 Task: Use the formula "BINOM.INV" in spreadsheet "Project protfolio".
Action: Mouse moved to (749, 110)
Screenshot: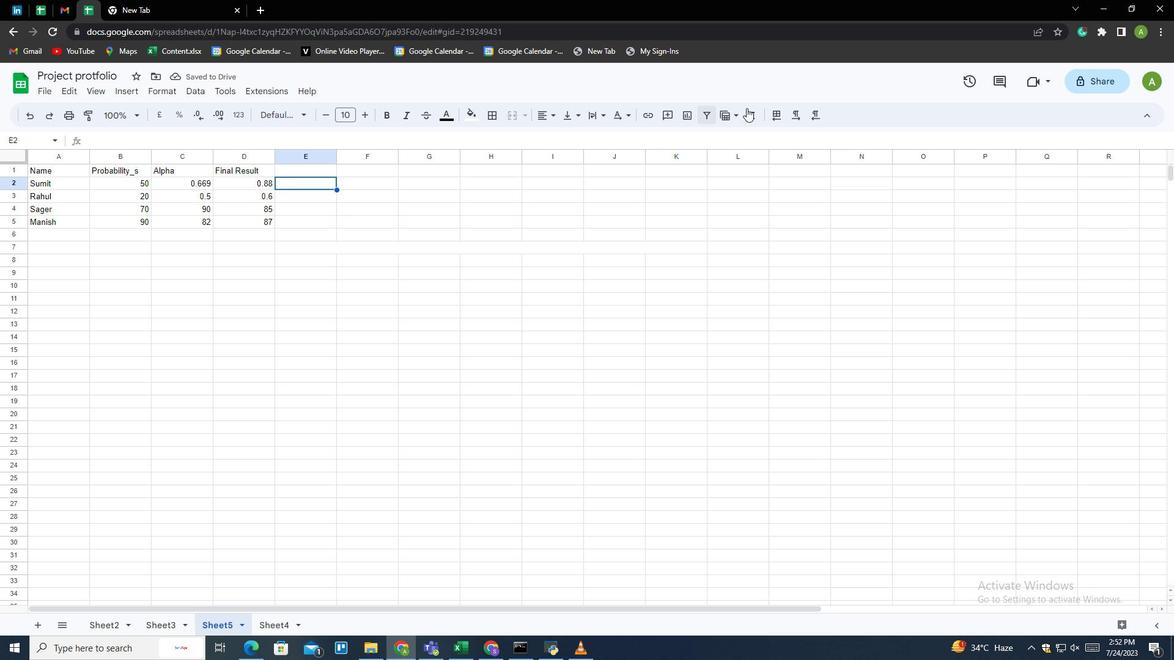 
Action: Mouse pressed left at (749, 110)
Screenshot: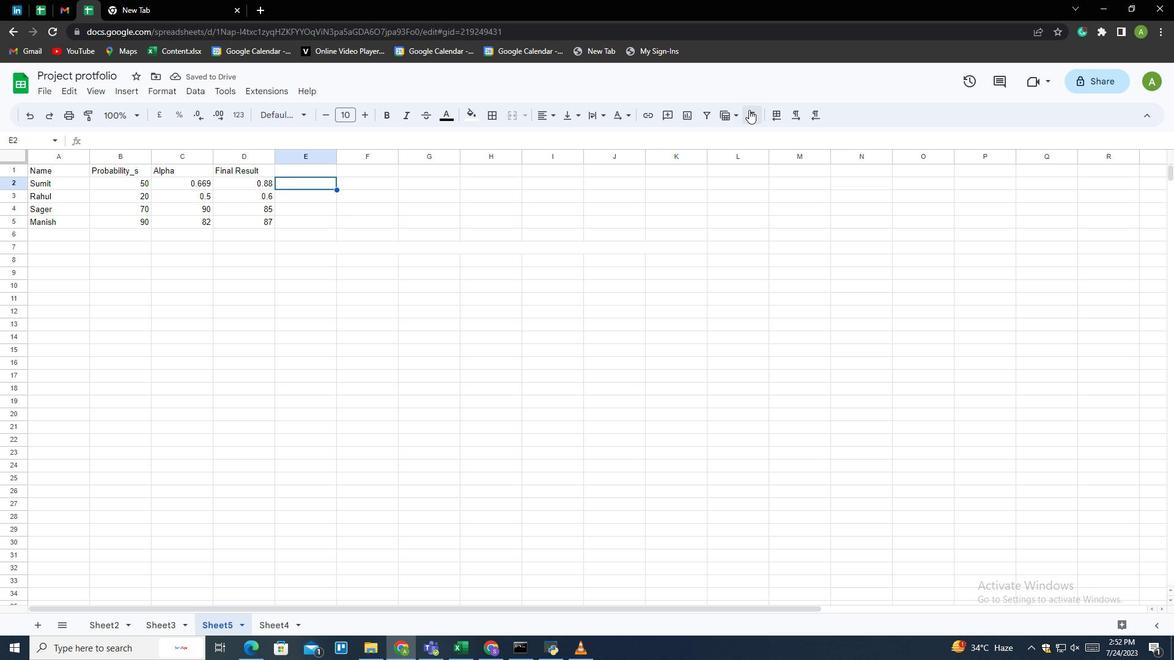 
Action: Mouse moved to (773, 240)
Screenshot: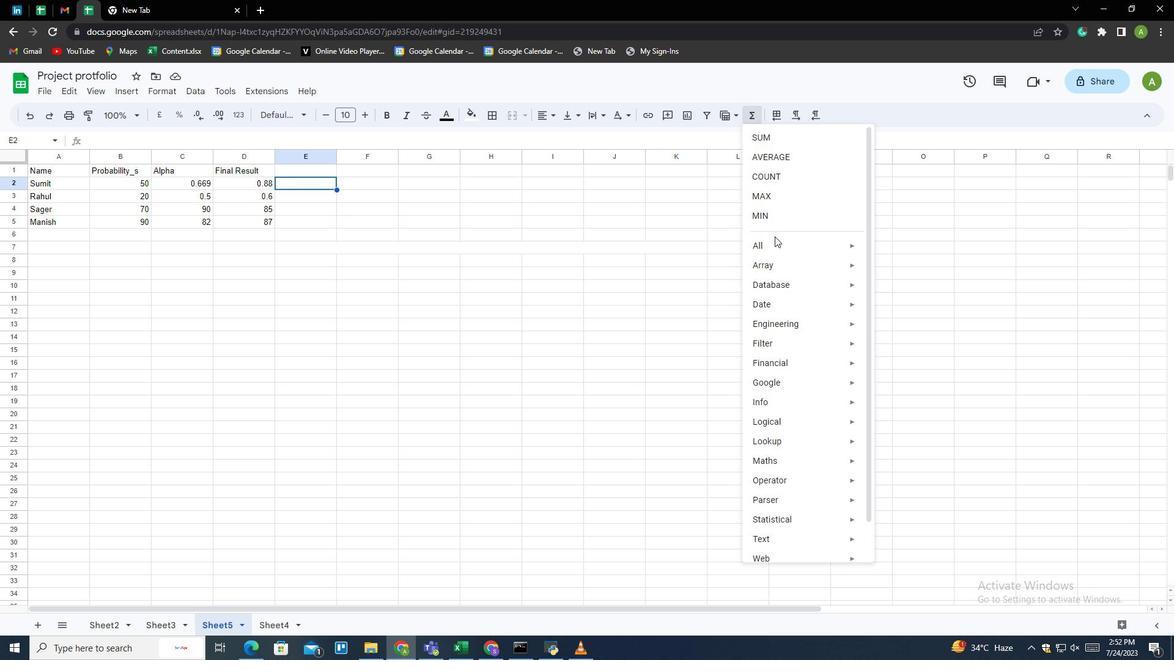 
Action: Mouse pressed left at (773, 240)
Screenshot: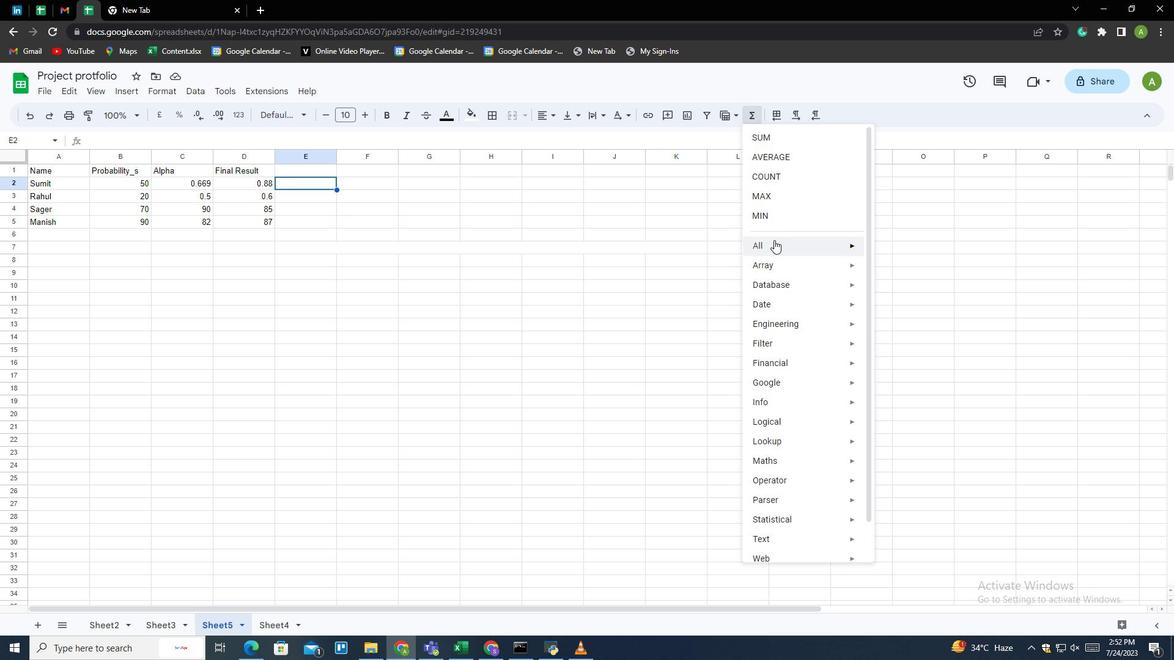 
Action: Mouse moved to (899, 319)
Screenshot: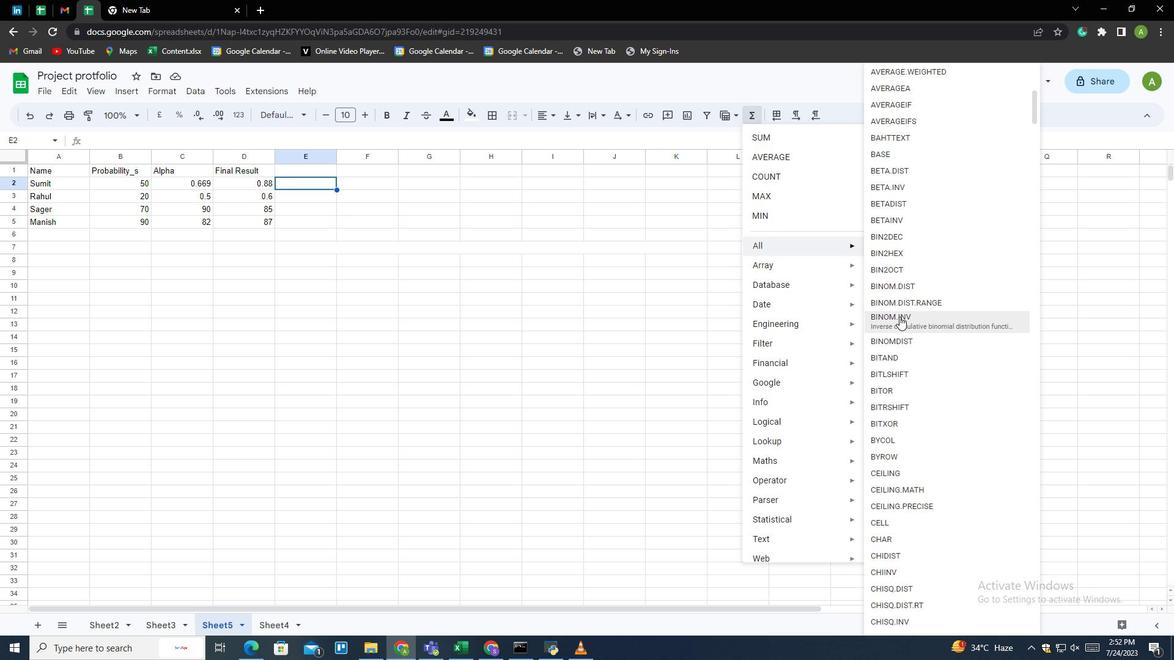 
Action: Mouse pressed left at (899, 319)
Screenshot: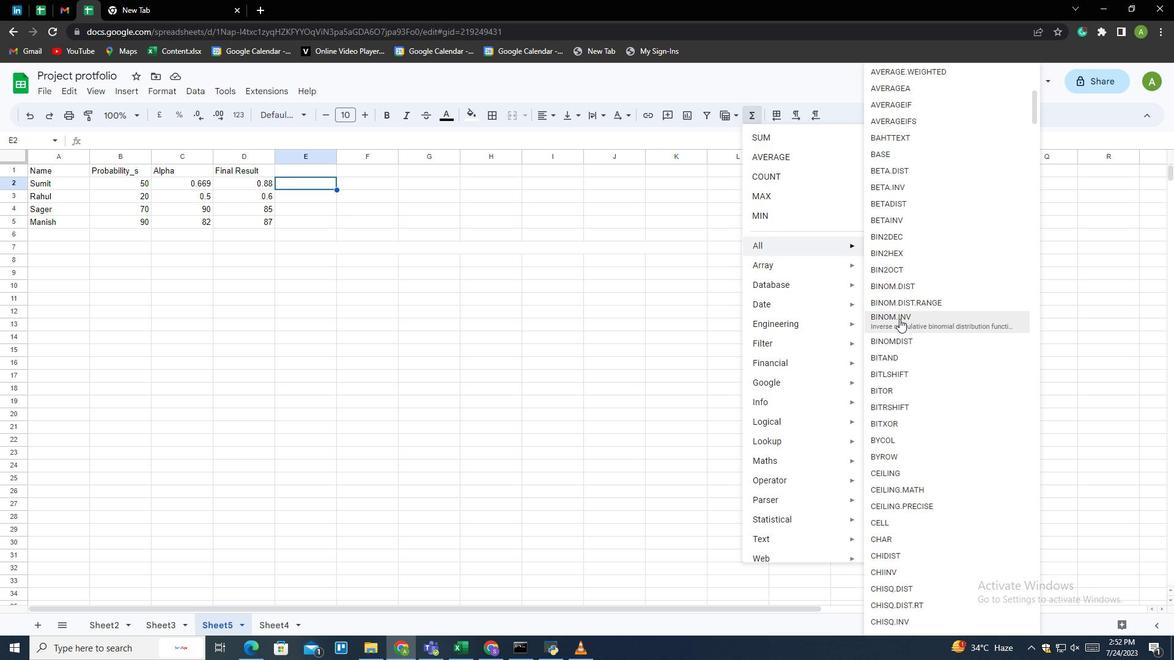 
Action: Mouse moved to (136, 181)
Screenshot: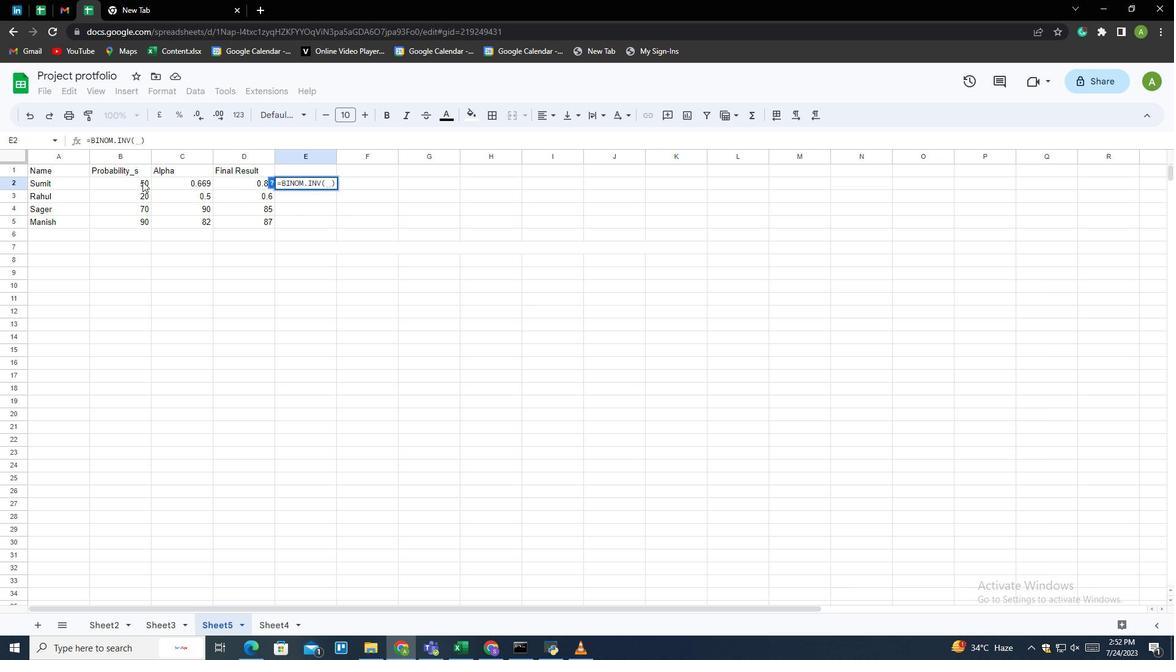 
Action: Mouse pressed left at (136, 181)
Screenshot: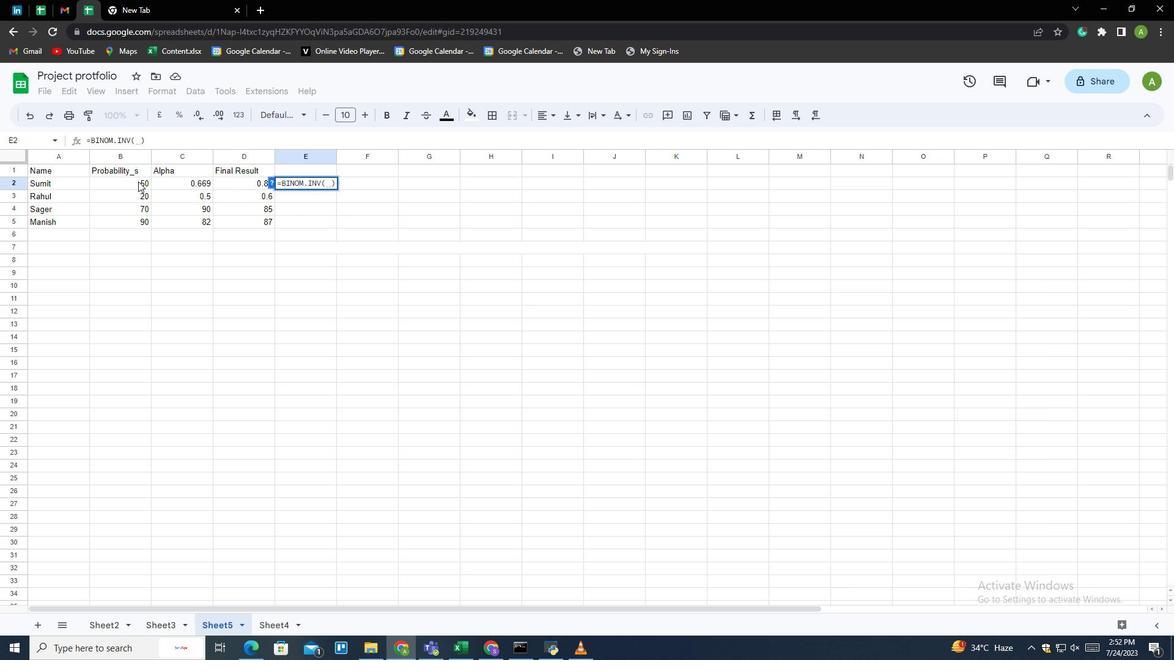 
Action: Mouse moved to (195, 178)
Screenshot: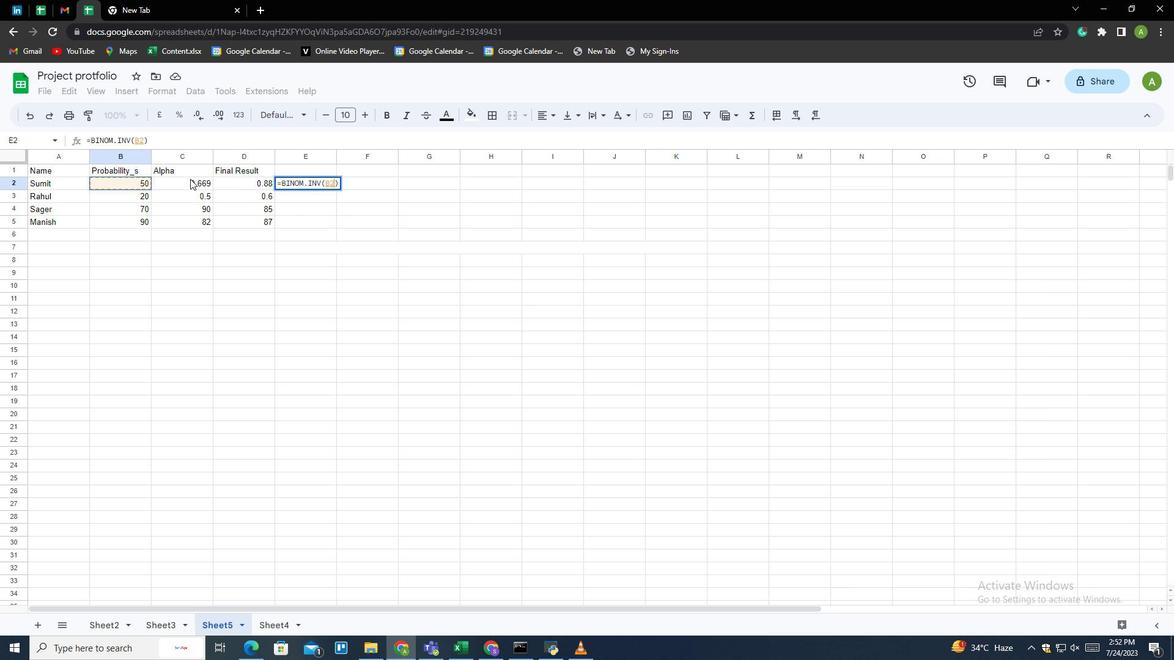 
Action: Mouse pressed left at (195, 178)
Screenshot: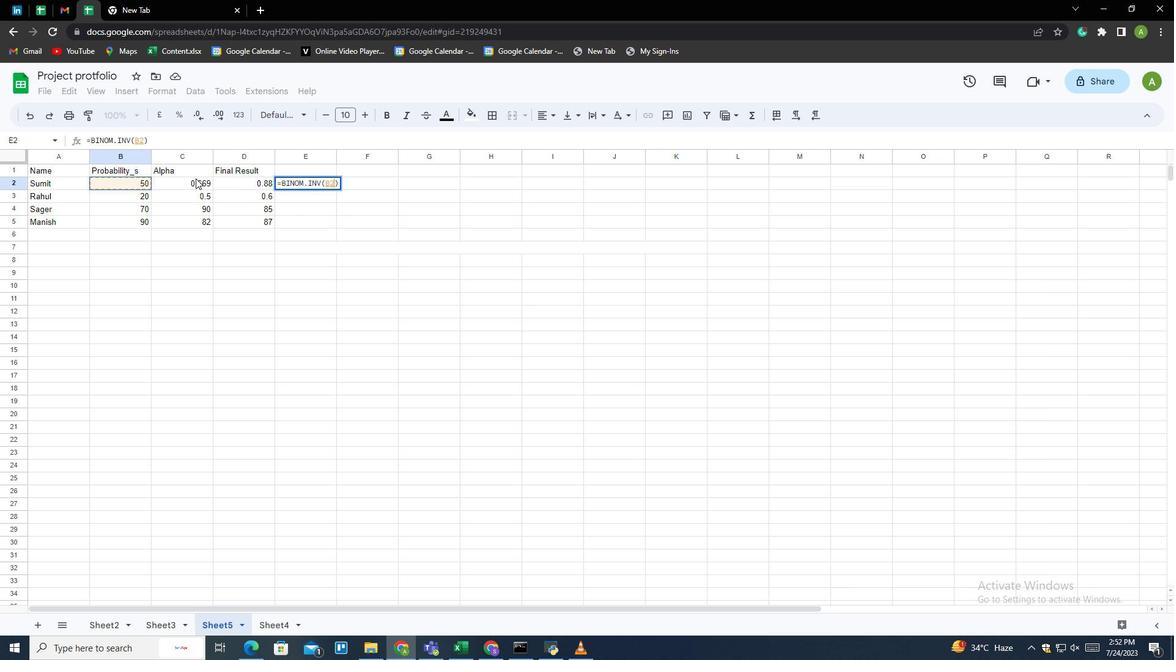 
Action: Mouse moved to (236, 180)
Screenshot: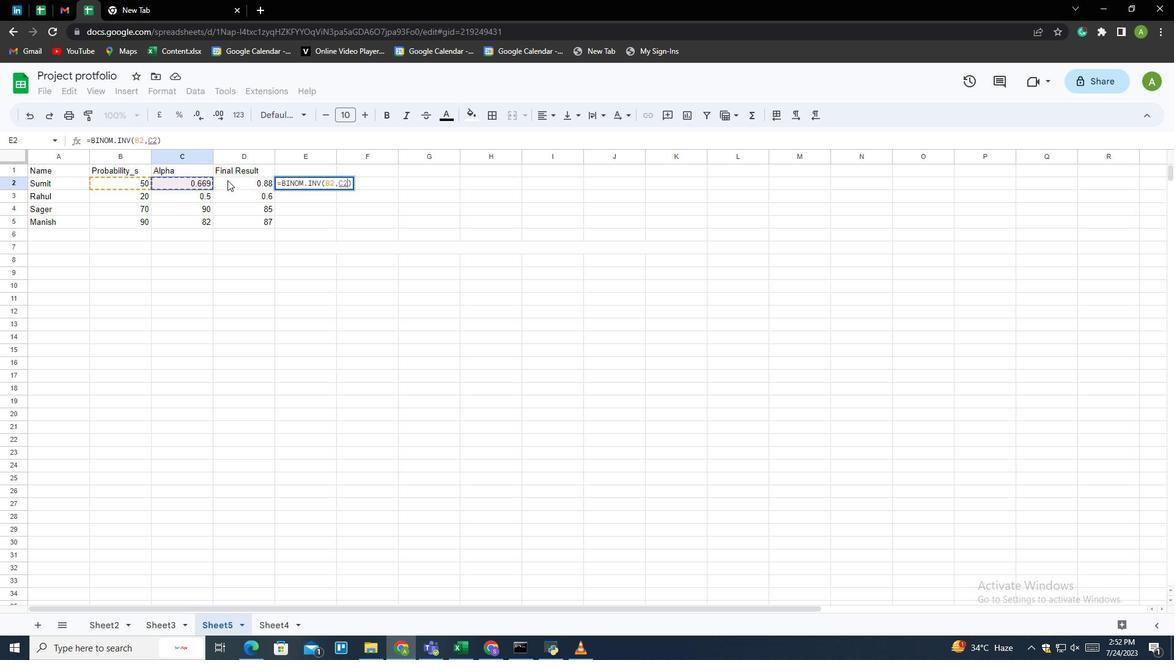 
Action: Mouse pressed left at (236, 180)
Screenshot: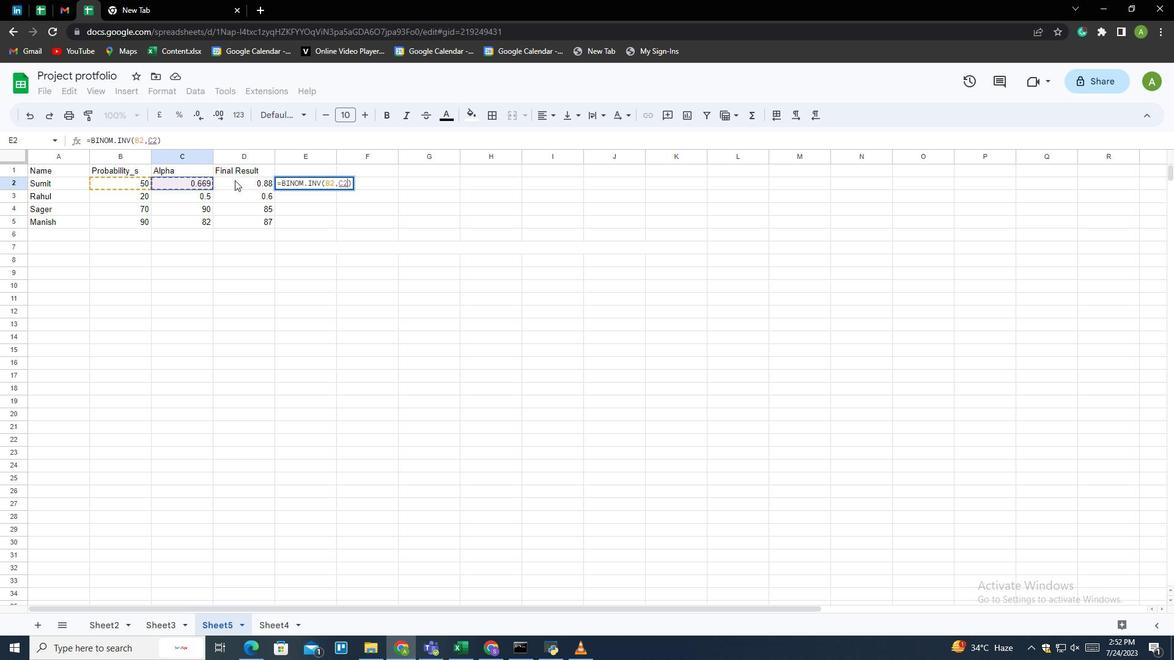 
Action: Mouse moved to (243, 181)
Screenshot: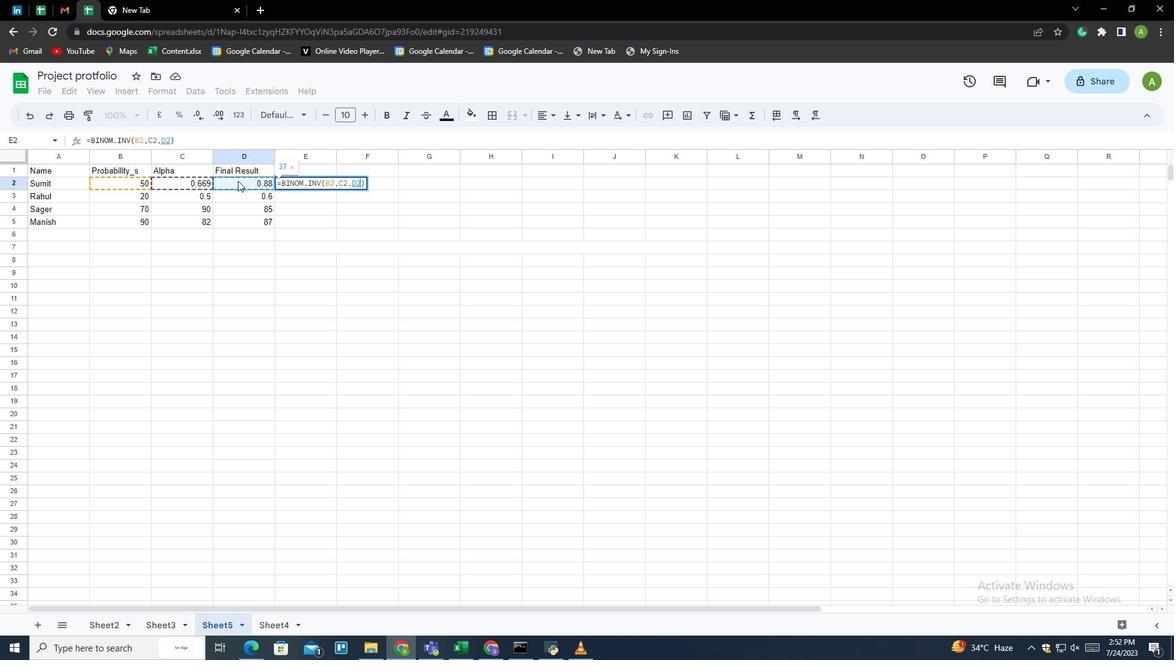 
Action: Key pressed <Key.enter>
Screenshot: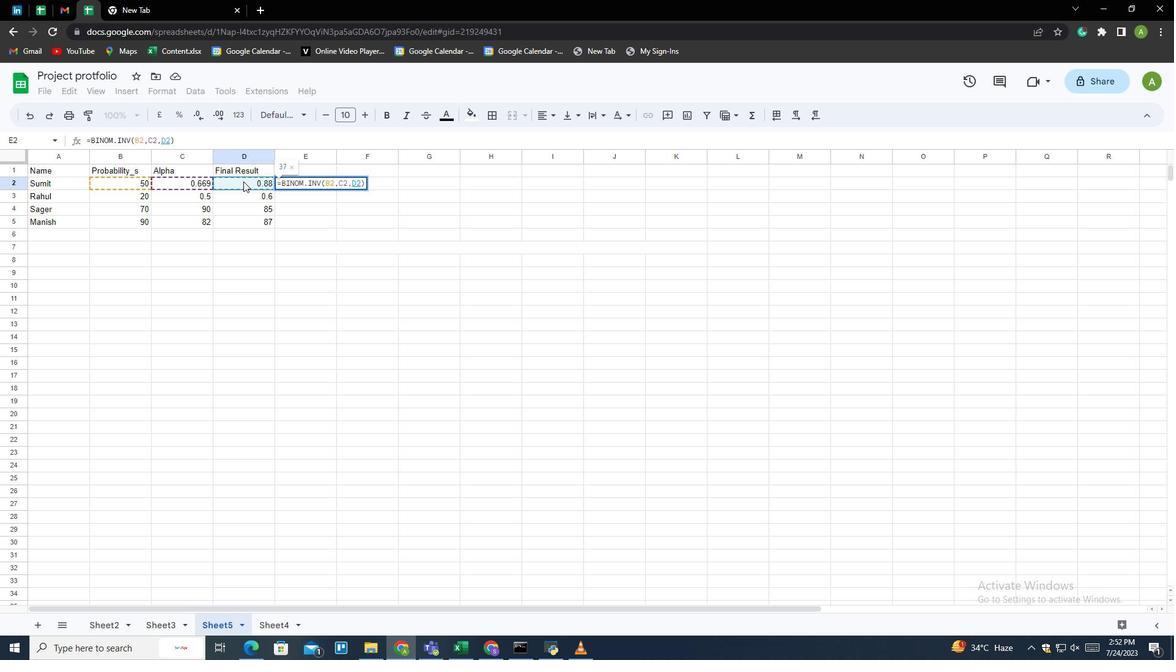 
Action: Mouse moved to (329, 203)
Screenshot: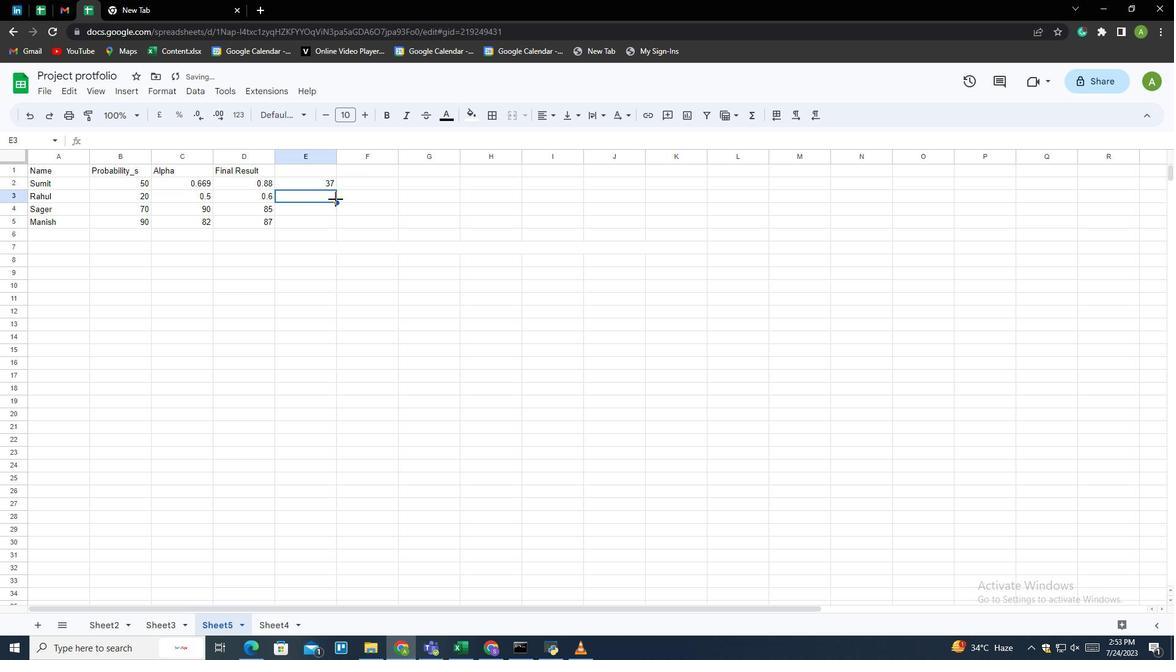 
